 Task: Select a due date automation when advanced on, the moment a card is due add fields without all custom fields completed.
Action: Mouse moved to (1237, 84)
Screenshot: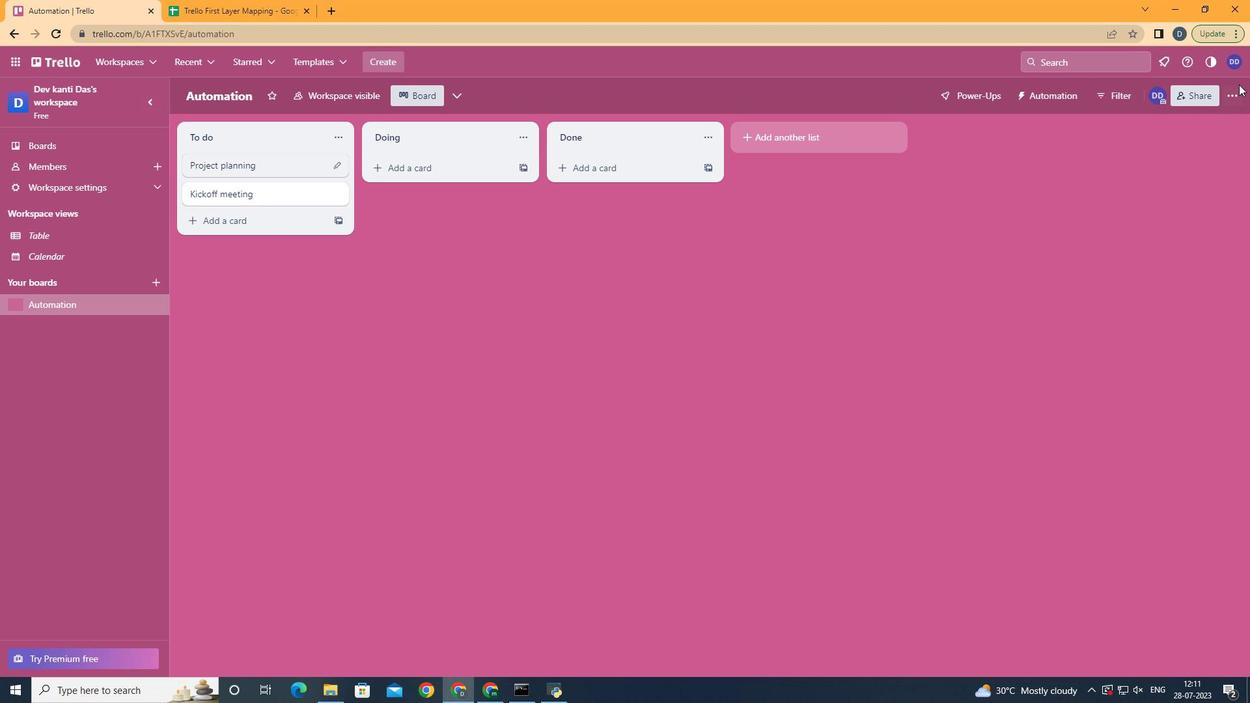 
Action: Mouse pressed left at (1237, 84)
Screenshot: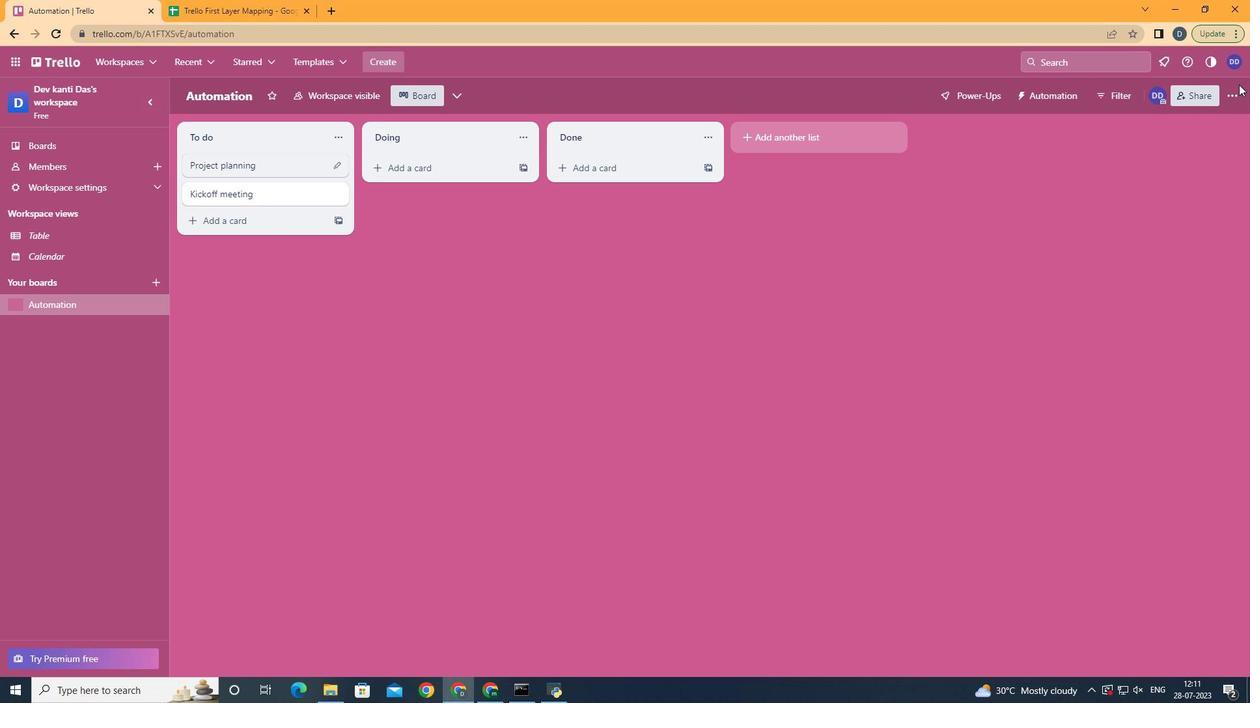 
Action: Mouse moved to (1236, 92)
Screenshot: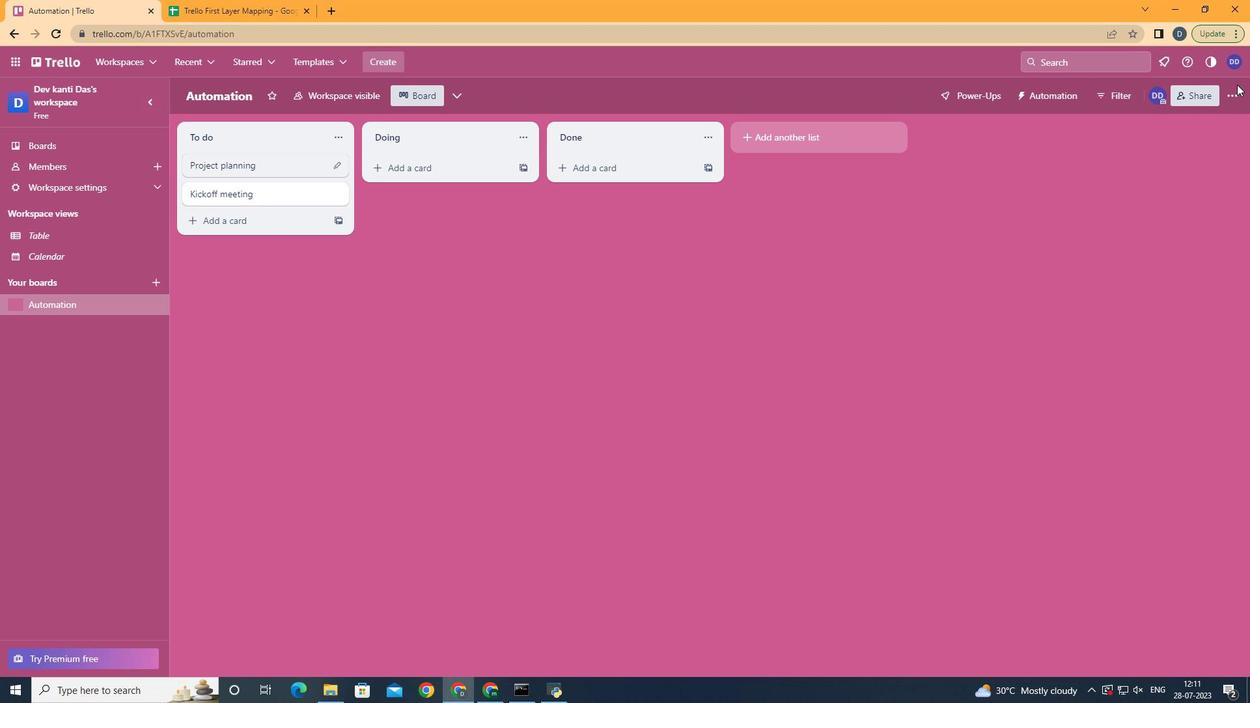 
Action: Mouse pressed left at (1236, 92)
Screenshot: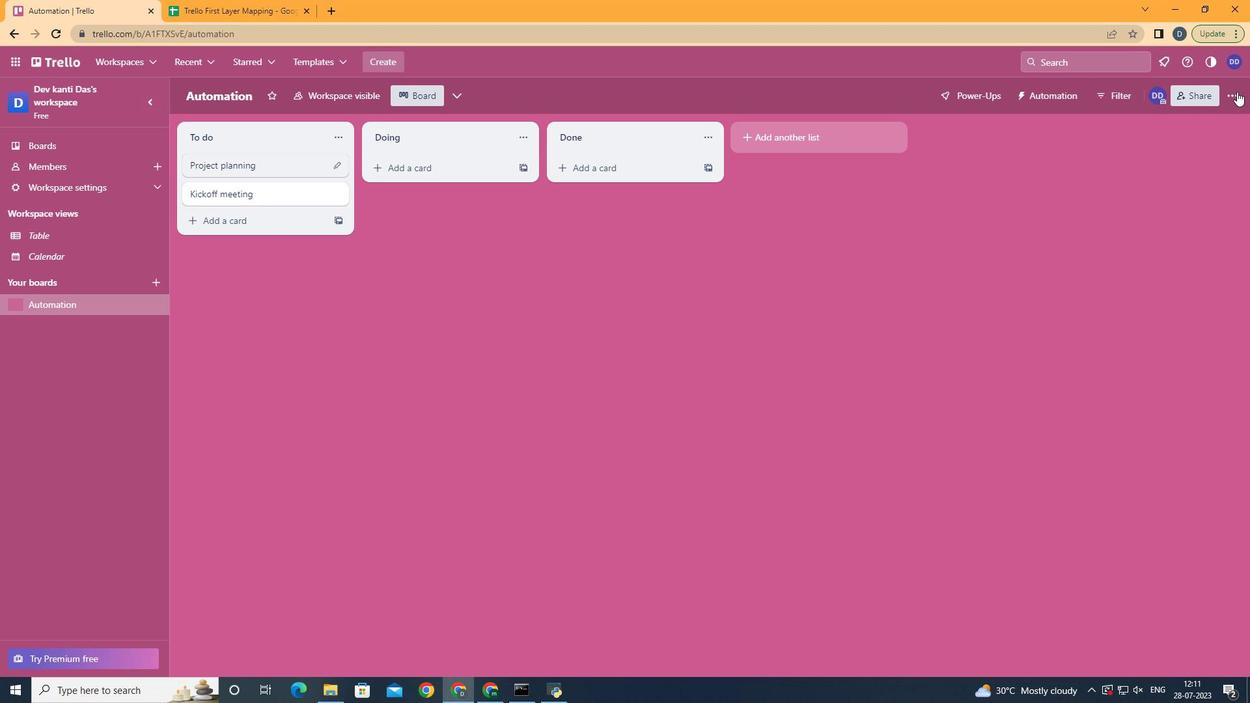 
Action: Mouse moved to (1130, 266)
Screenshot: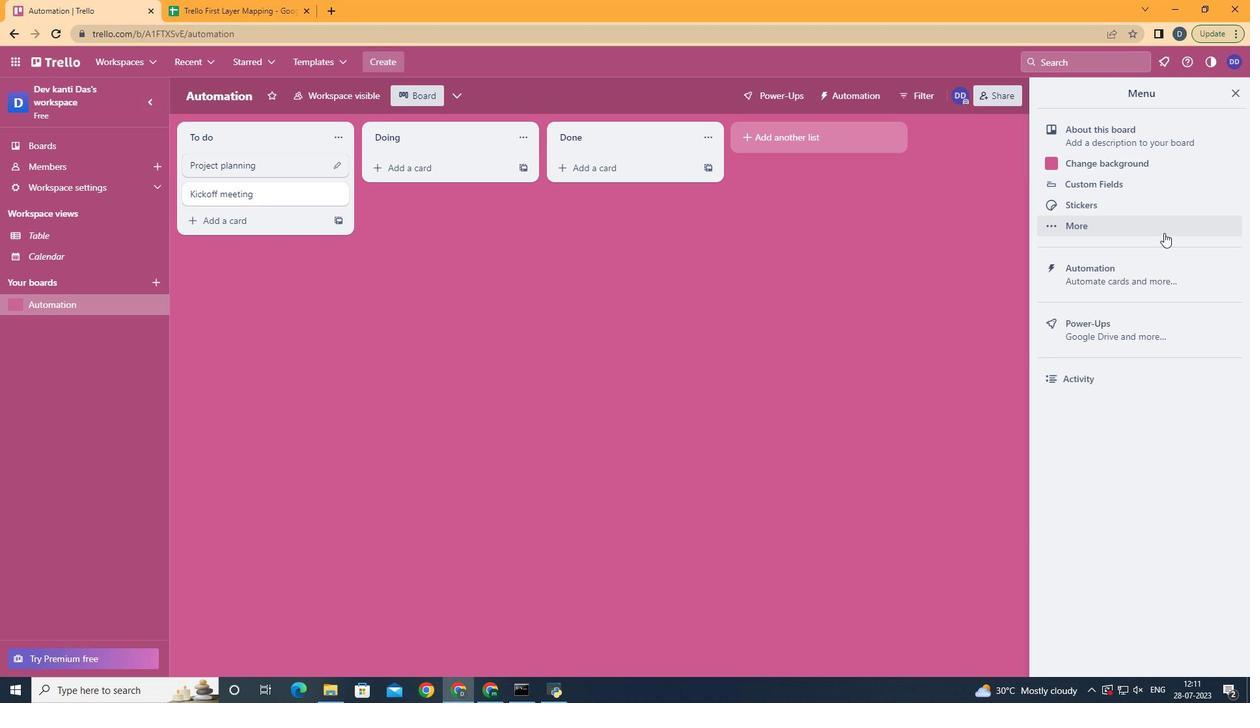 
Action: Mouse pressed left at (1130, 266)
Screenshot: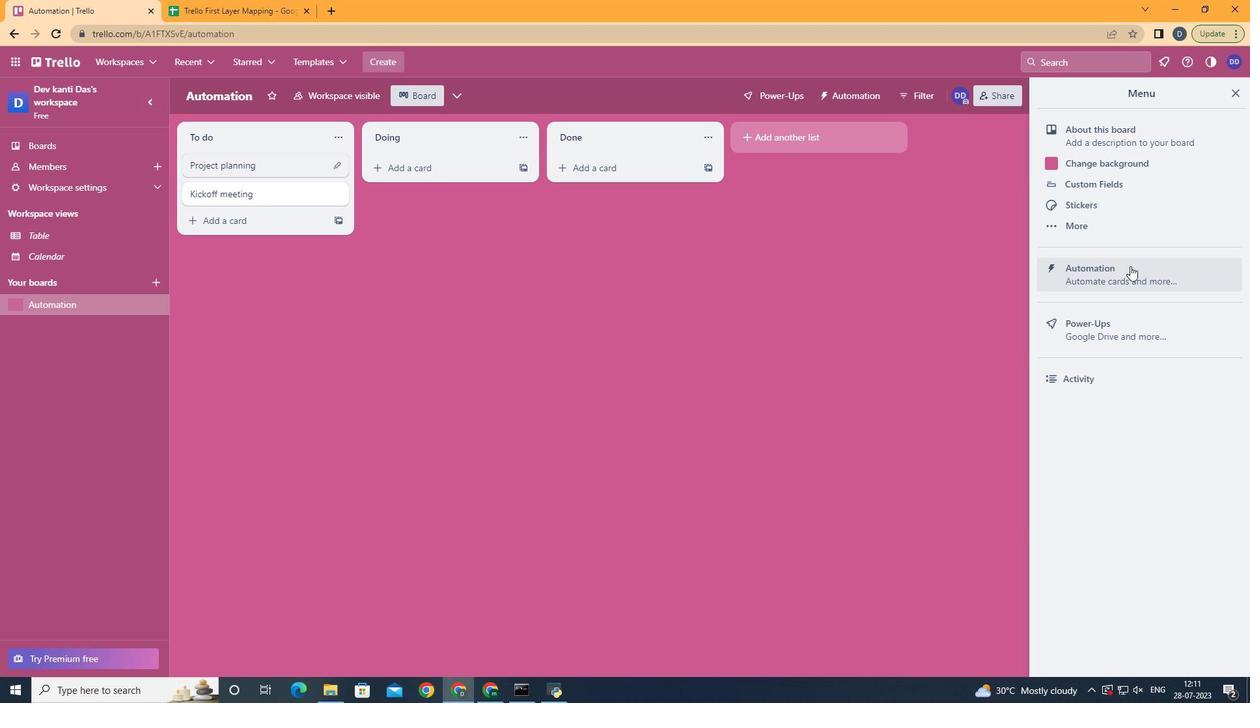 
Action: Mouse moved to (235, 257)
Screenshot: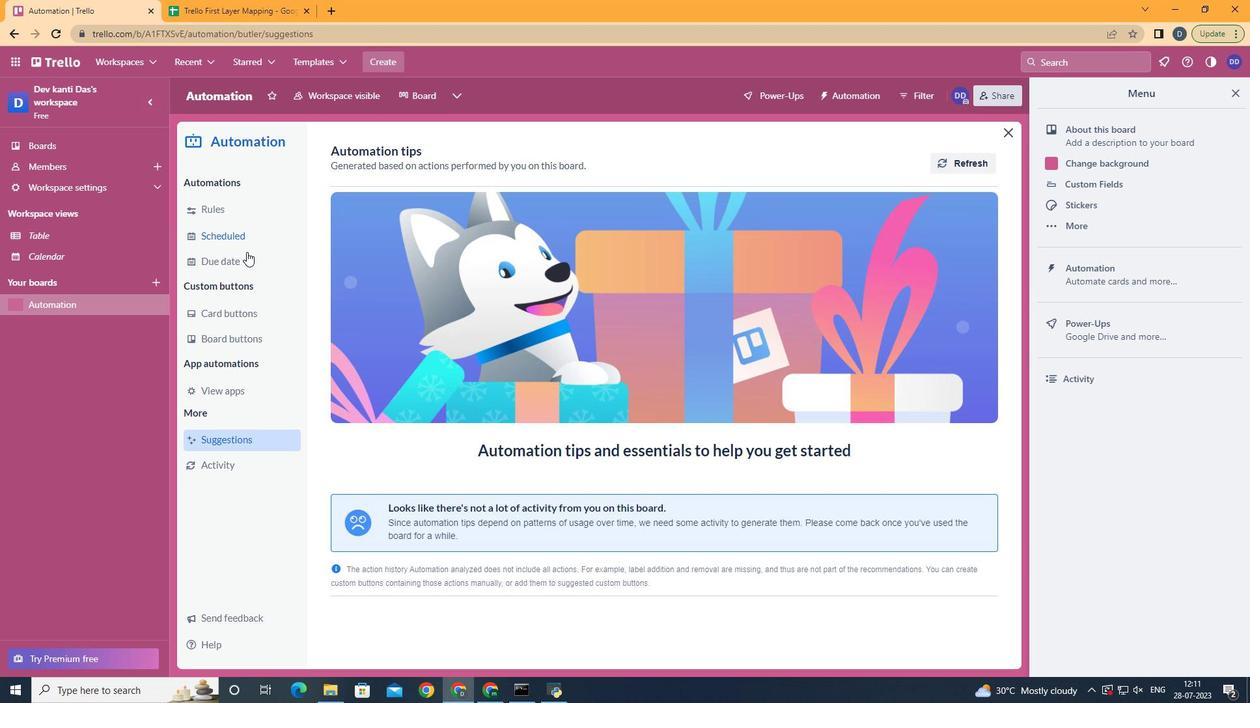 
Action: Mouse pressed left at (235, 257)
Screenshot: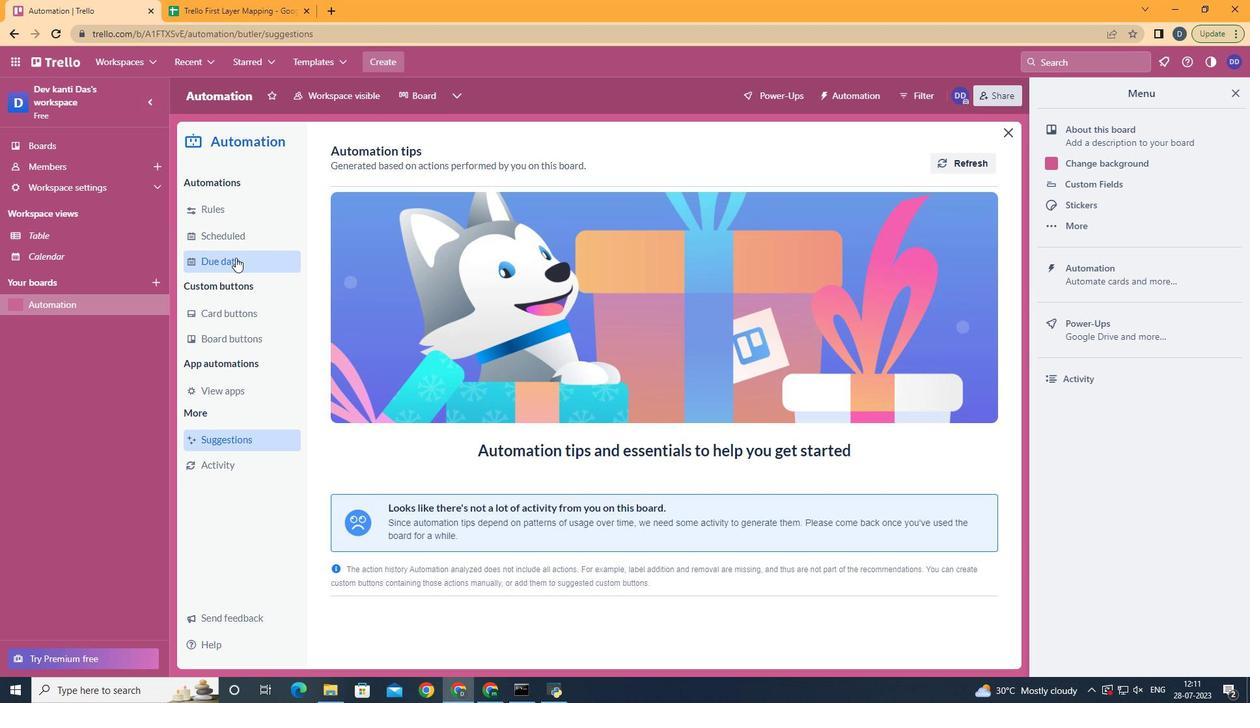 
Action: Mouse moved to (920, 168)
Screenshot: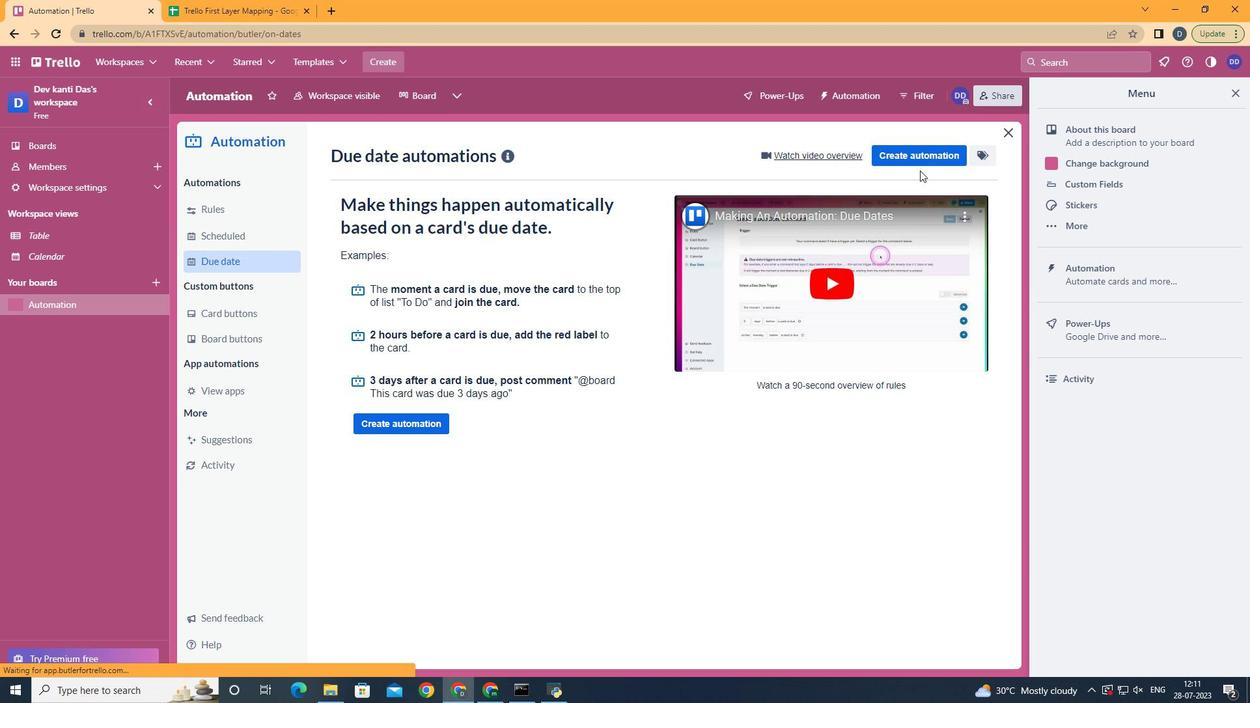 
Action: Mouse pressed left at (920, 168)
Screenshot: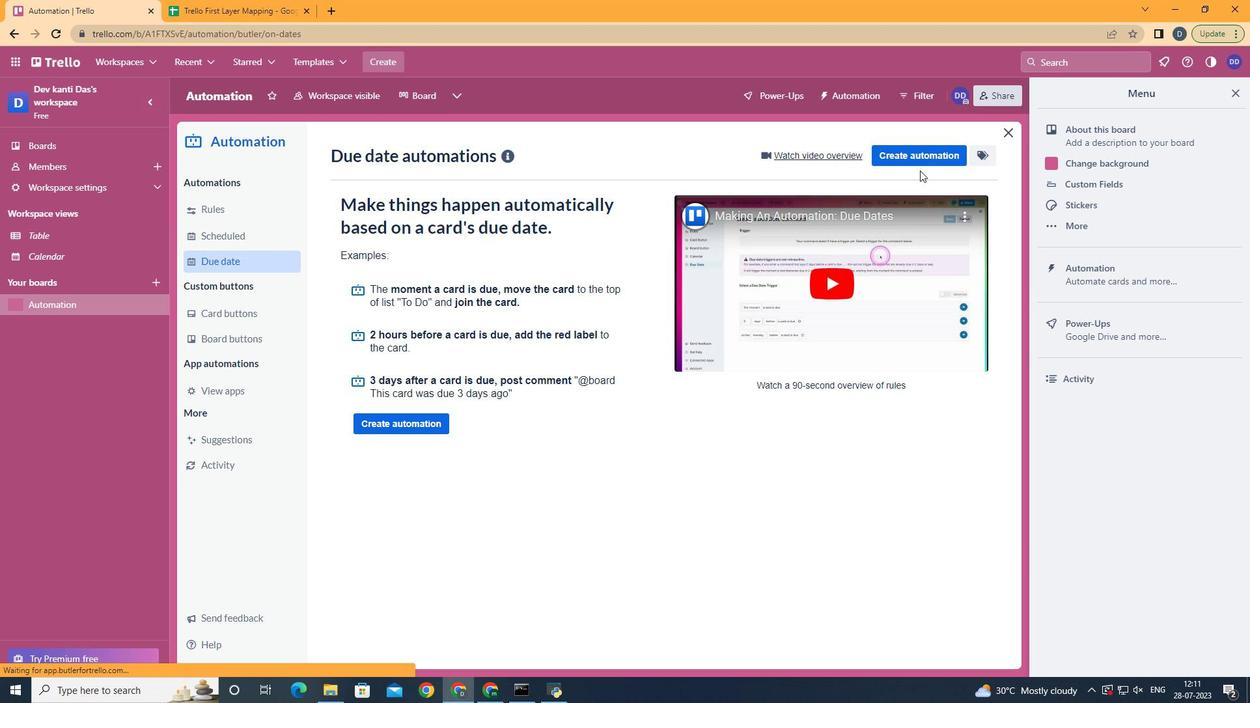 
Action: Mouse moved to (920, 158)
Screenshot: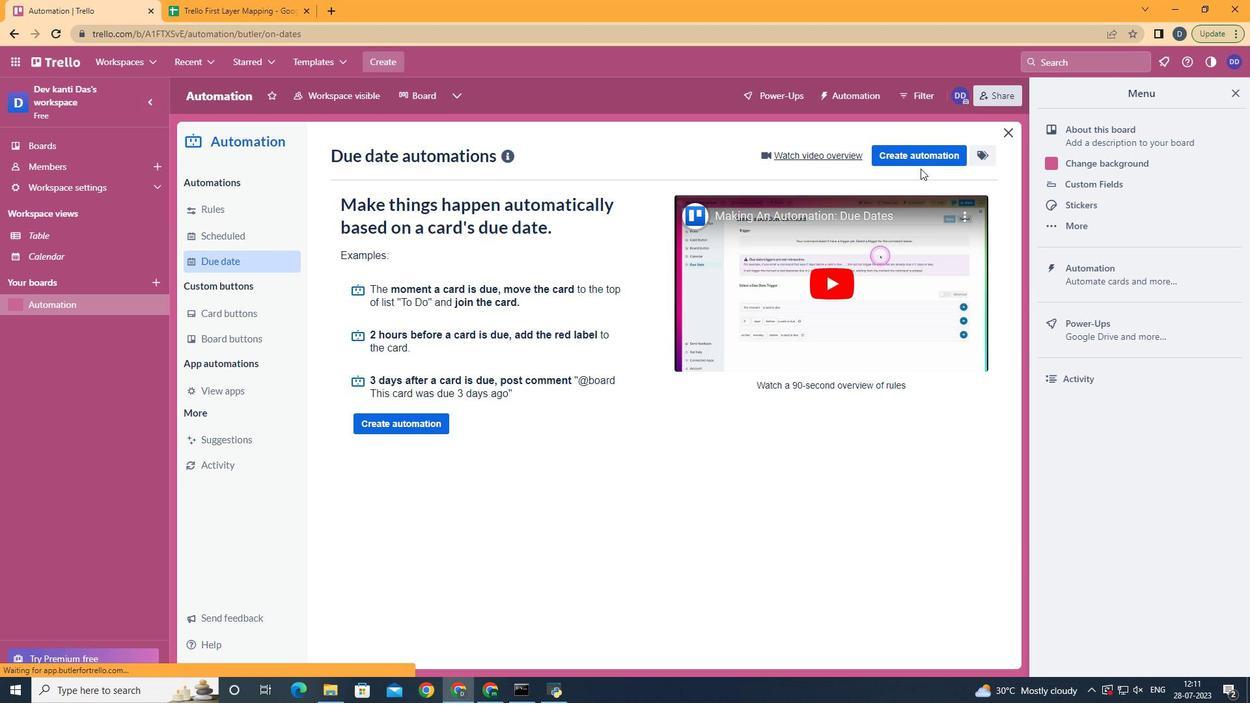 
Action: Mouse pressed left at (920, 158)
Screenshot: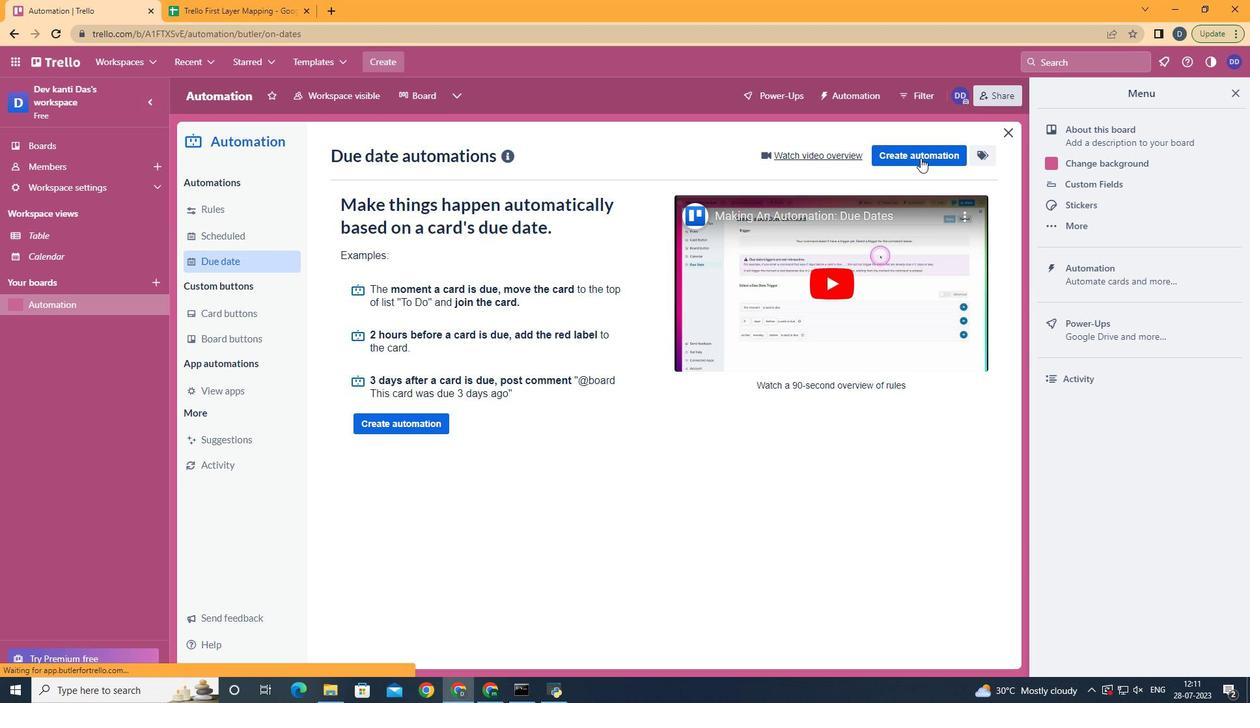 
Action: Mouse moved to (608, 285)
Screenshot: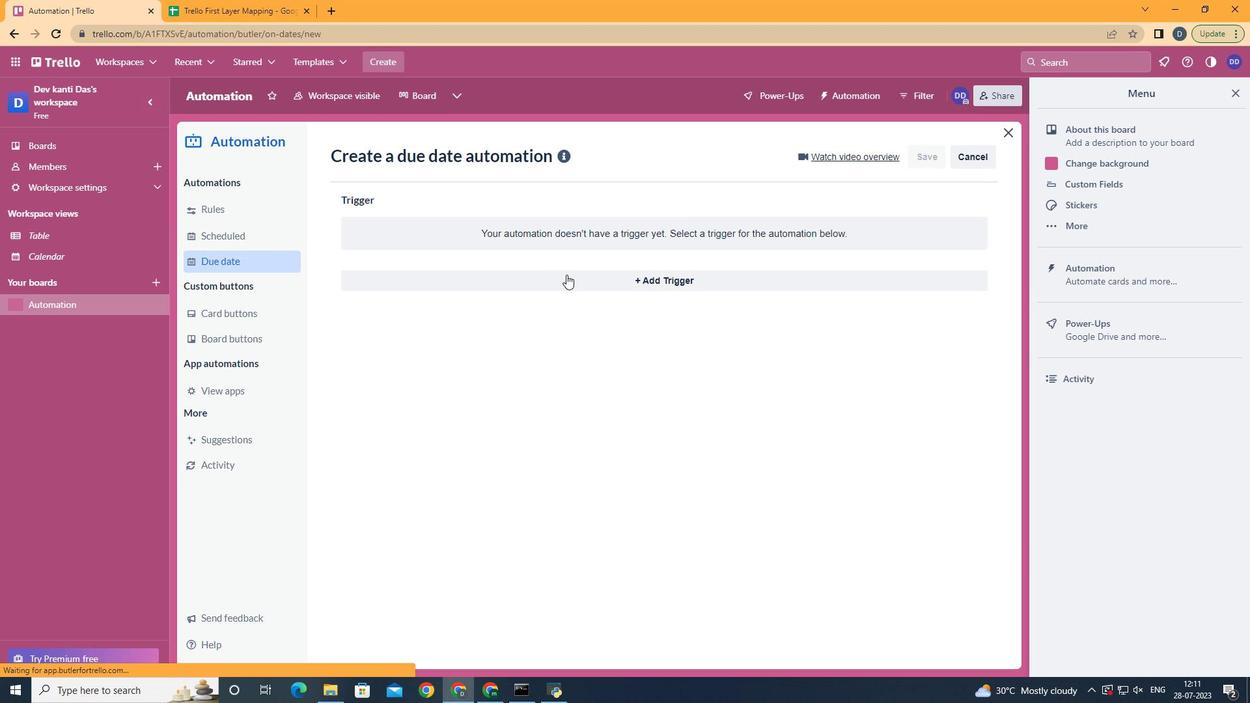 
Action: Mouse pressed left at (608, 285)
Screenshot: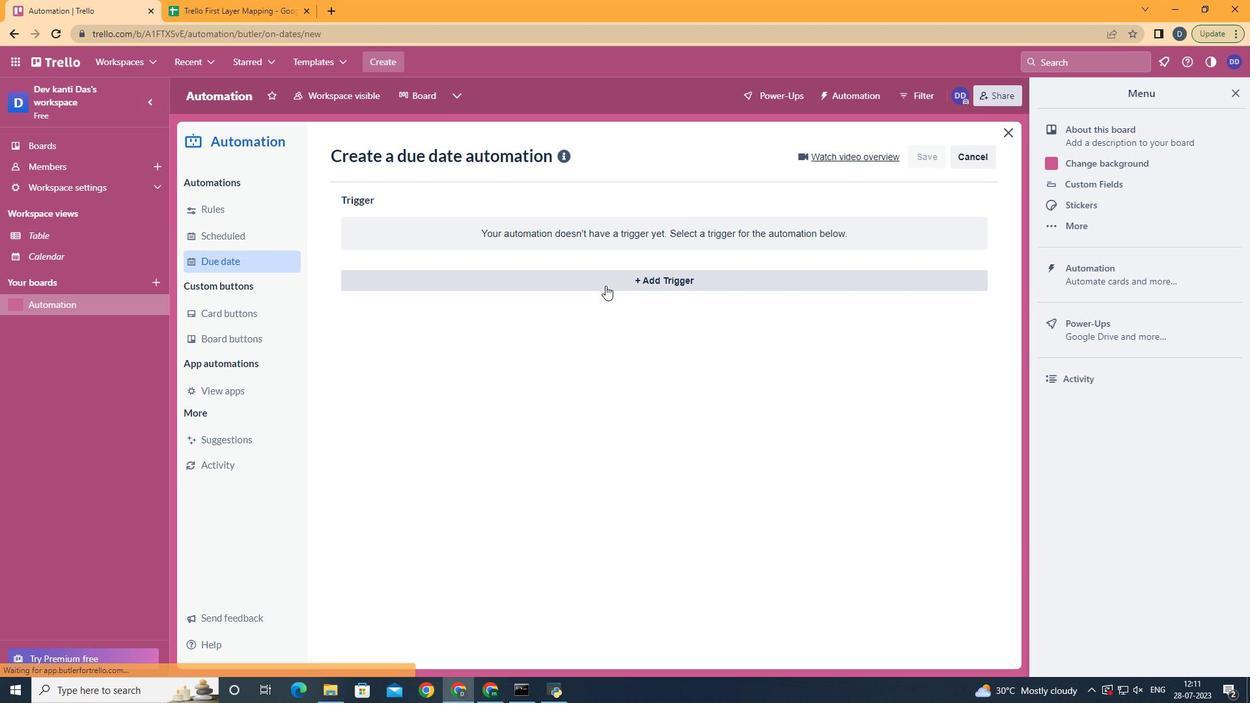 
Action: Mouse moved to (394, 470)
Screenshot: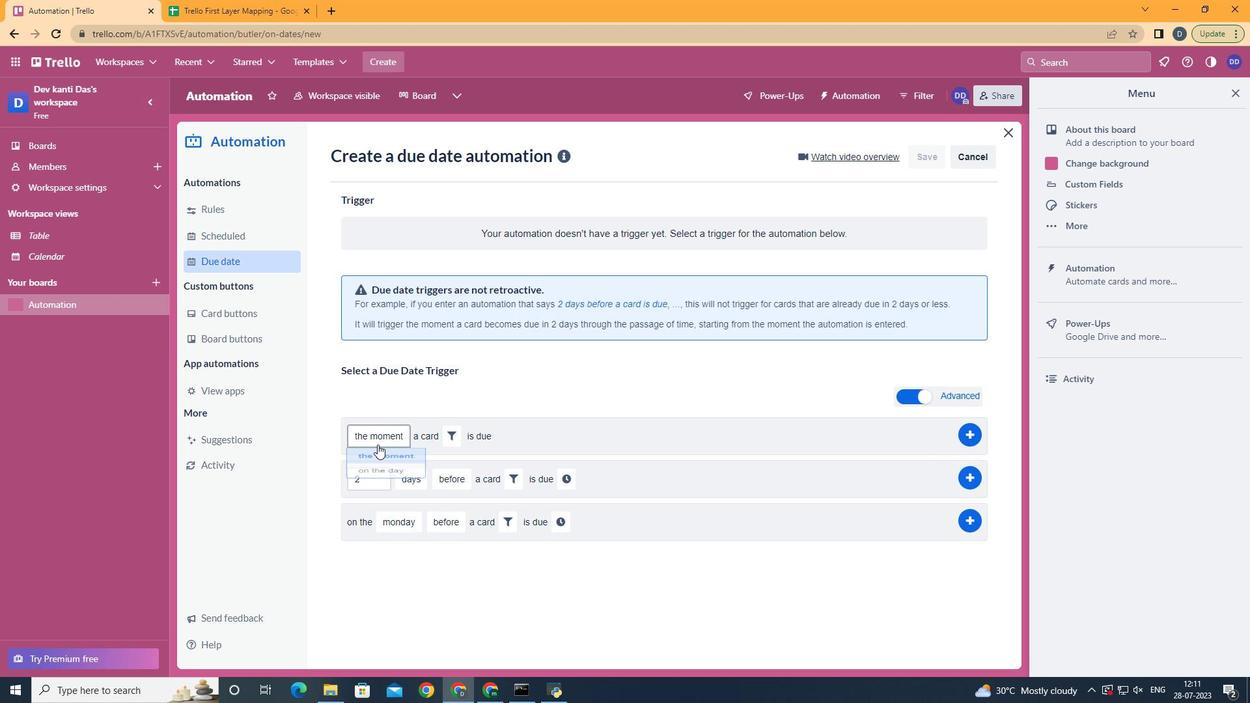
Action: Mouse pressed left at (394, 470)
Screenshot: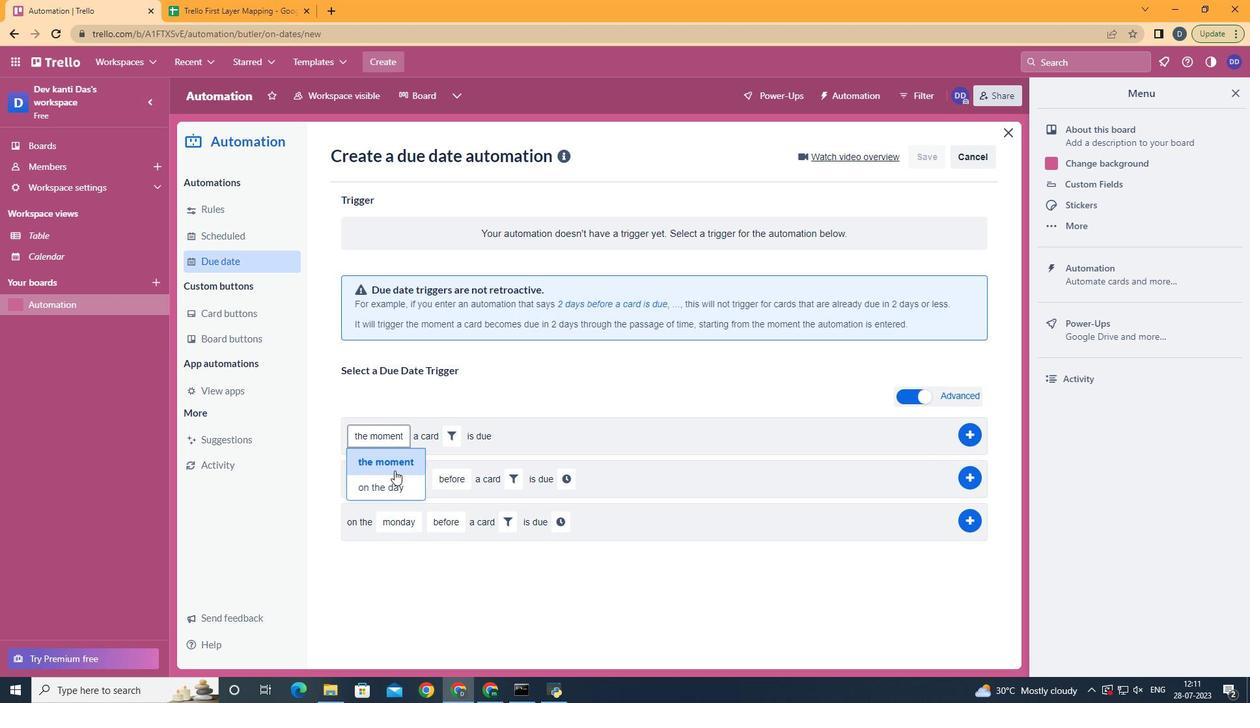 
Action: Mouse moved to (448, 440)
Screenshot: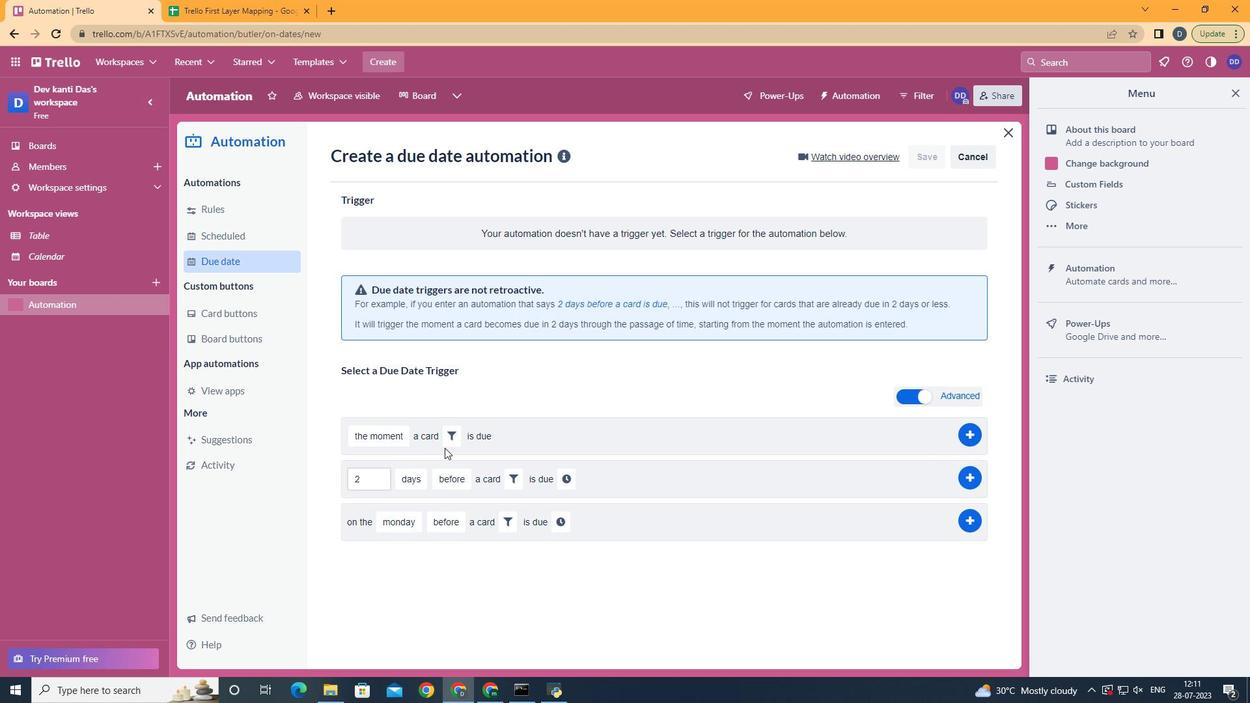 
Action: Mouse pressed left at (448, 440)
Screenshot: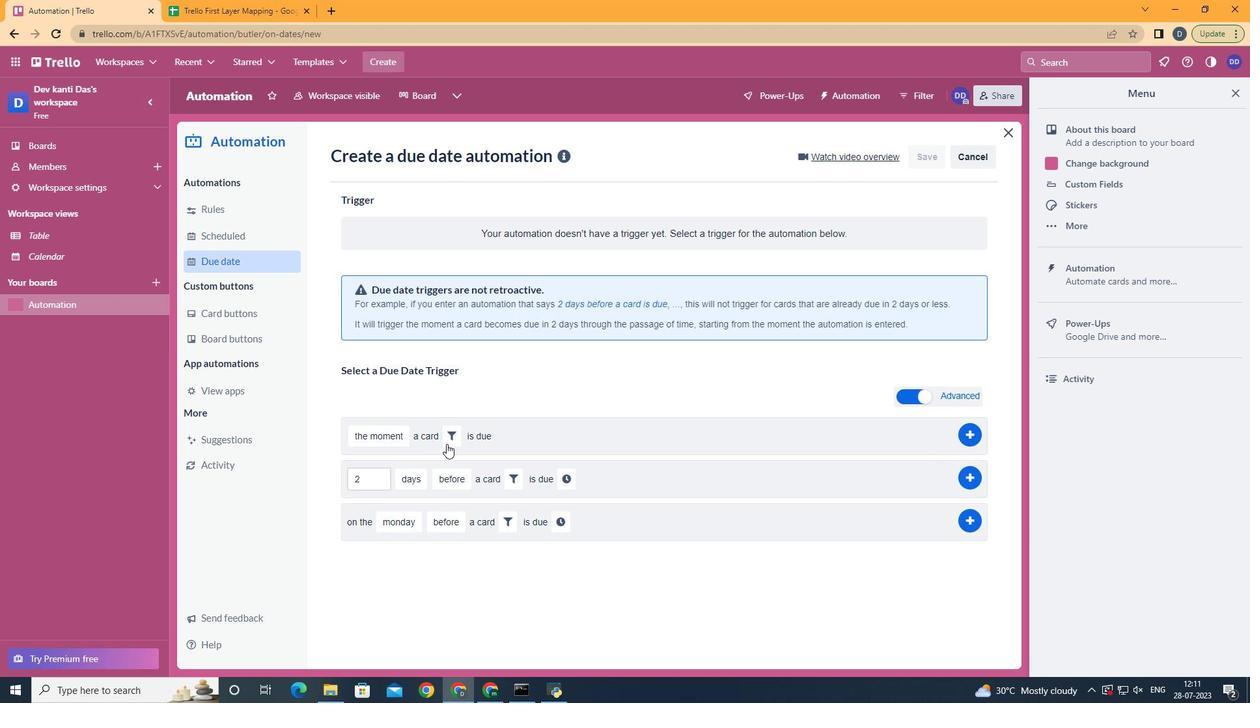 
Action: Mouse moved to (670, 477)
Screenshot: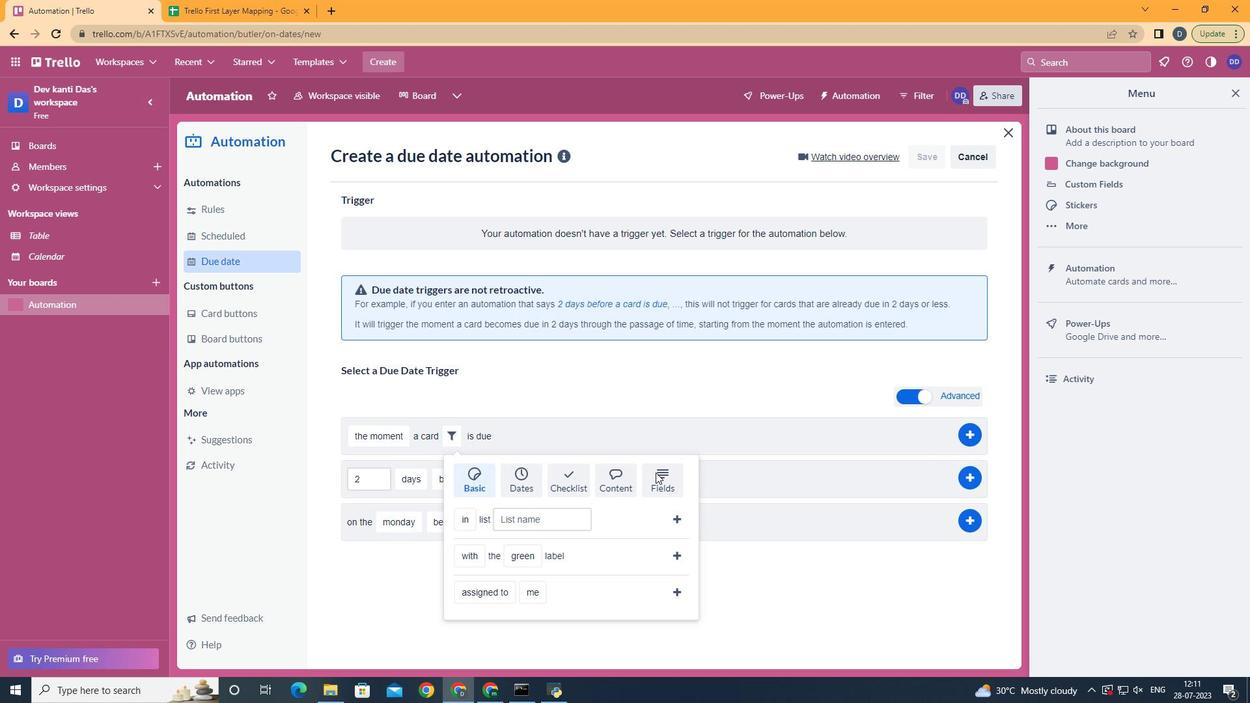 
Action: Mouse pressed left at (670, 477)
Screenshot: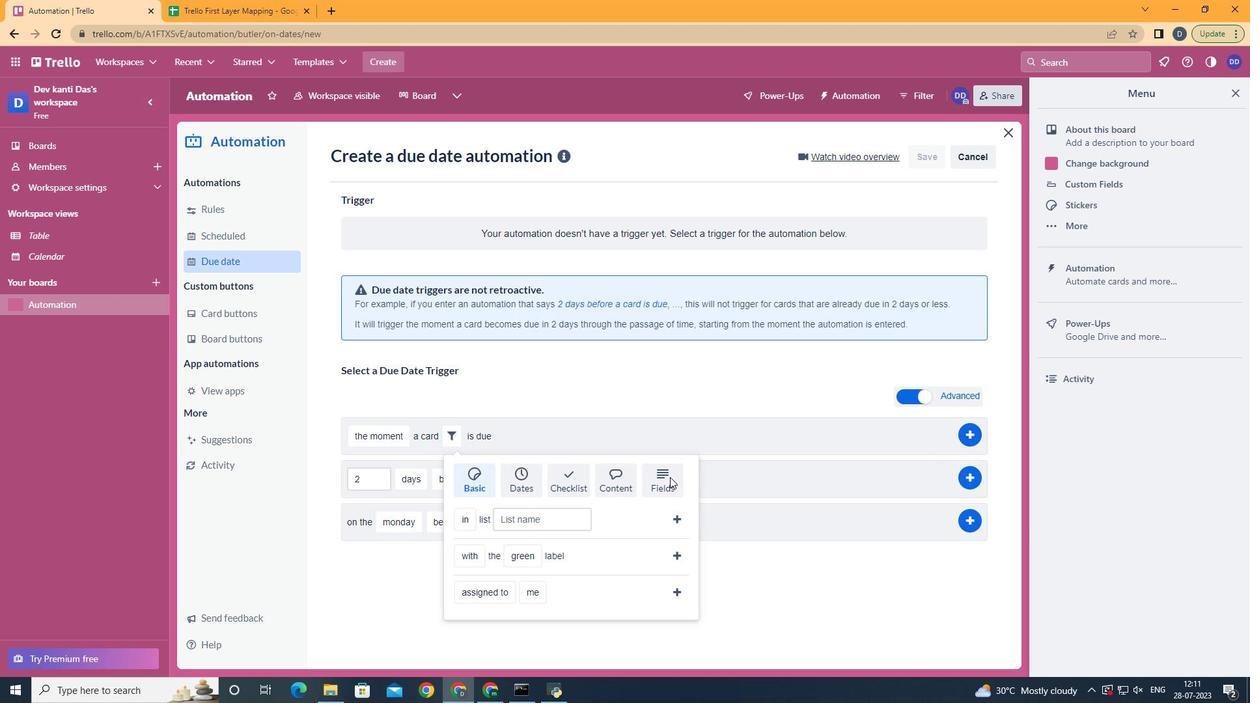 
Action: Mouse moved to (475, 587)
Screenshot: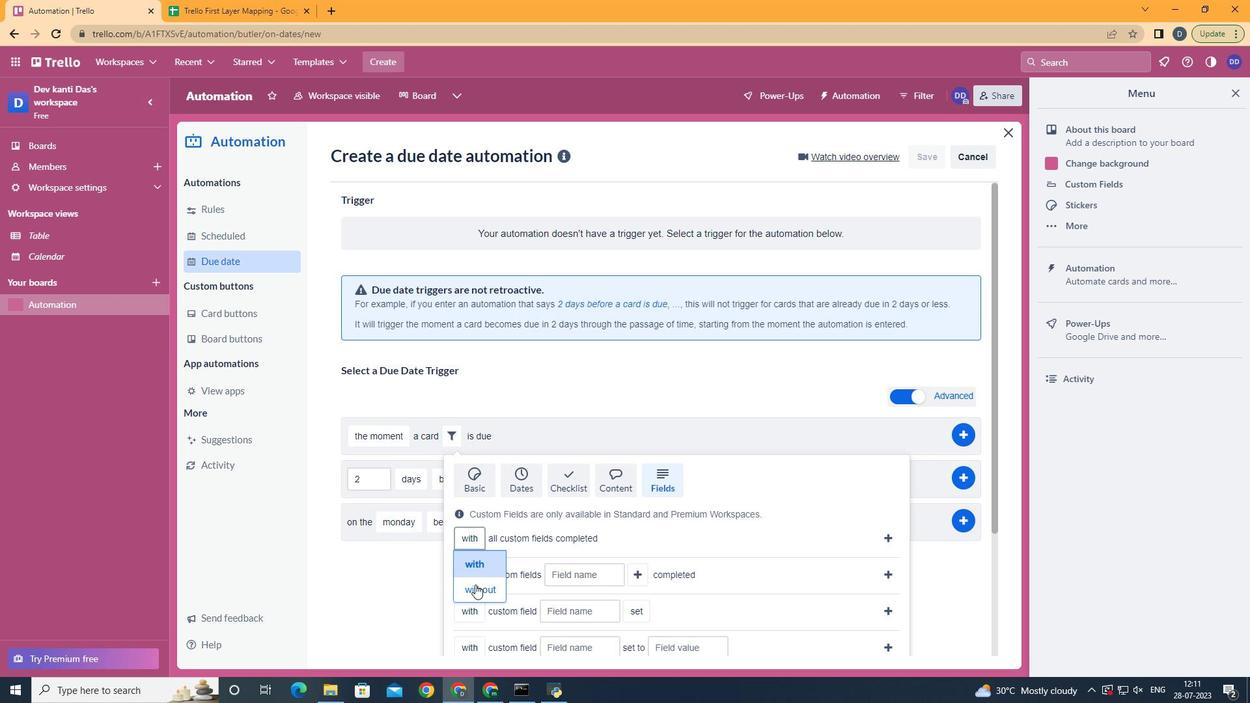 
Action: Mouse pressed left at (475, 587)
Screenshot: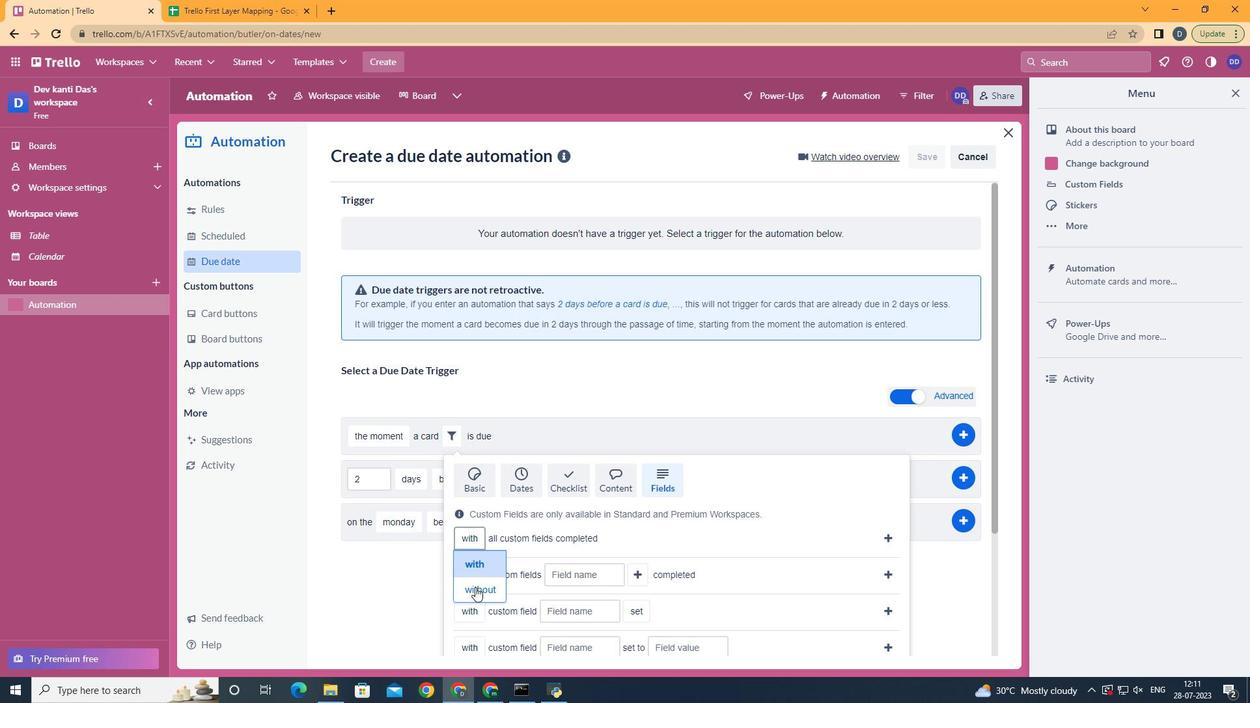 
Action: Mouse moved to (890, 534)
Screenshot: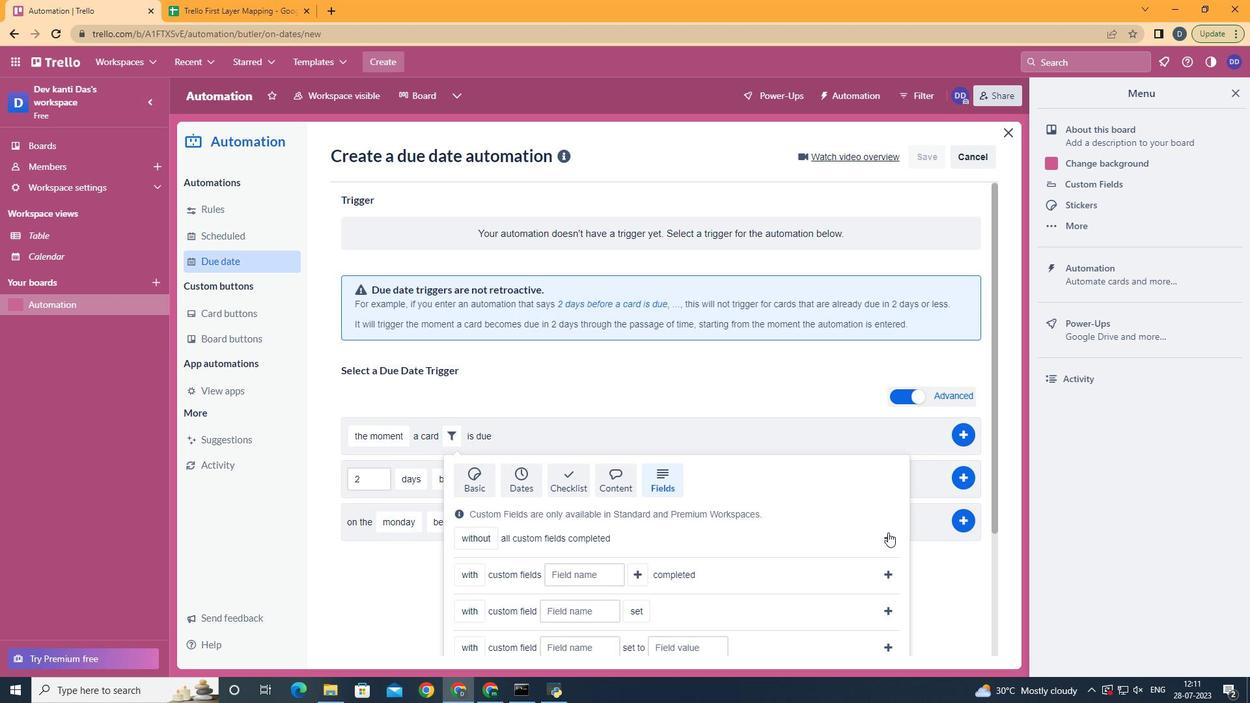 
Action: Mouse pressed left at (890, 534)
Screenshot: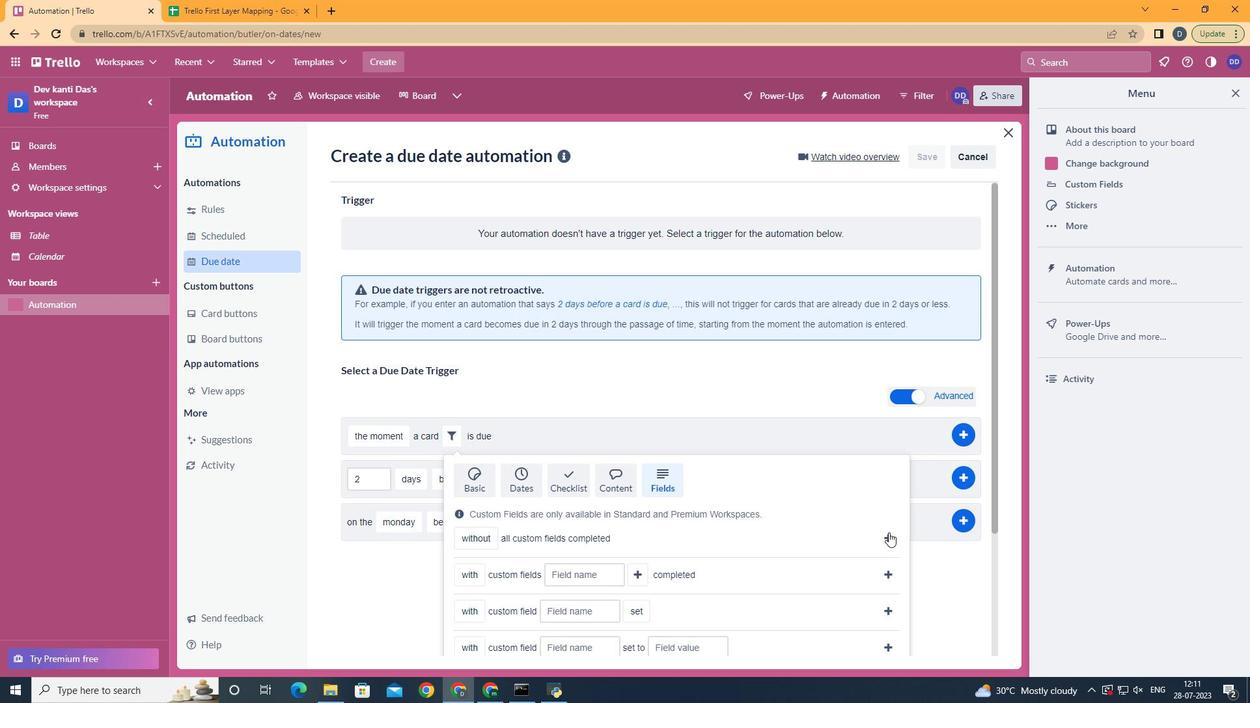 
Action: Mouse moved to (851, 497)
Screenshot: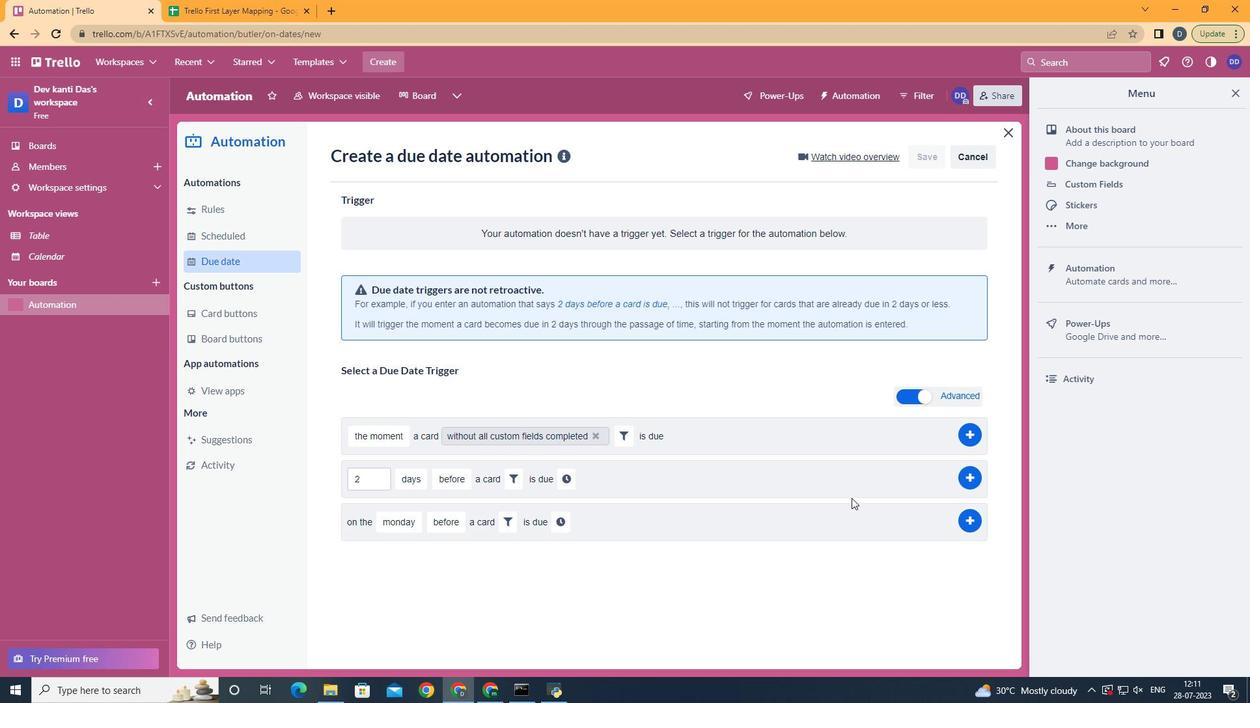 
